 Task: Look for products in the category "Joint Care Supplements" from Mrm only.
Action: Mouse moved to (308, 156)
Screenshot: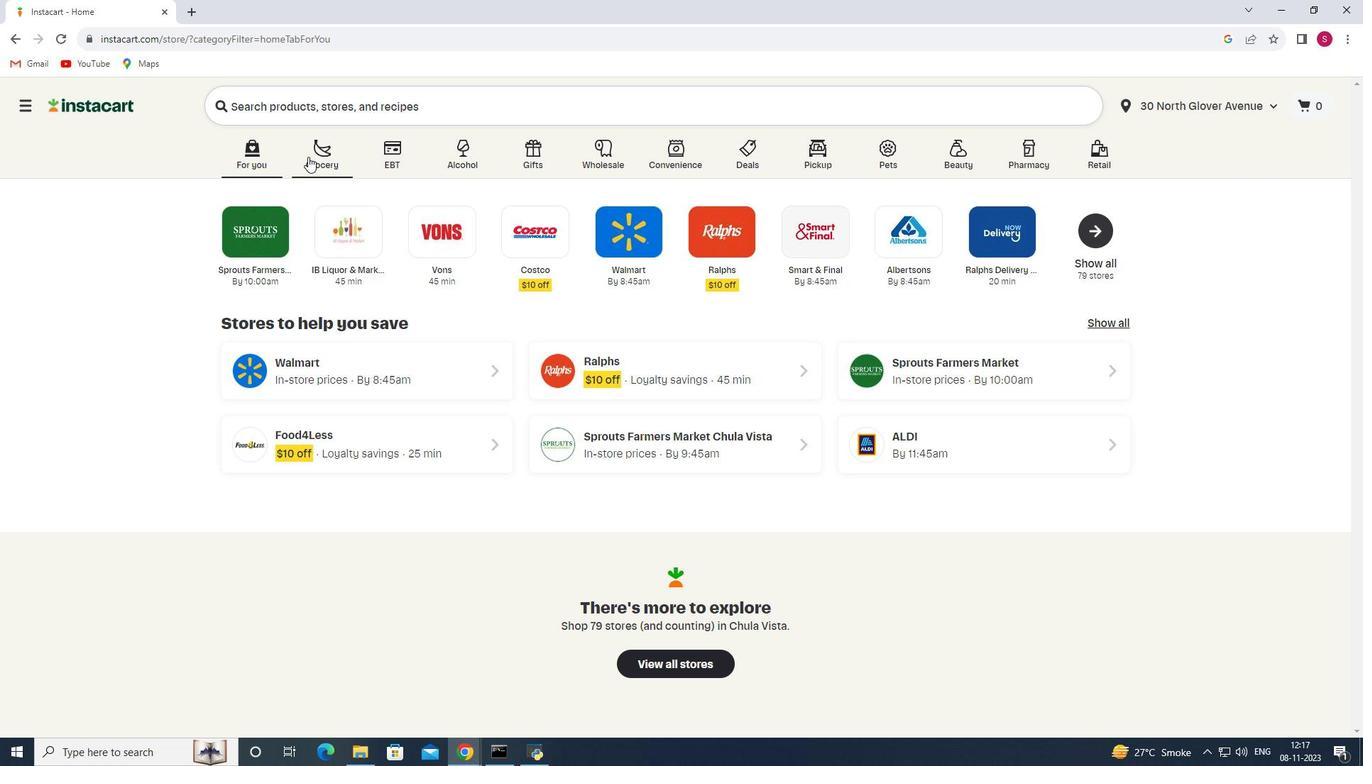
Action: Mouse pressed left at (308, 156)
Screenshot: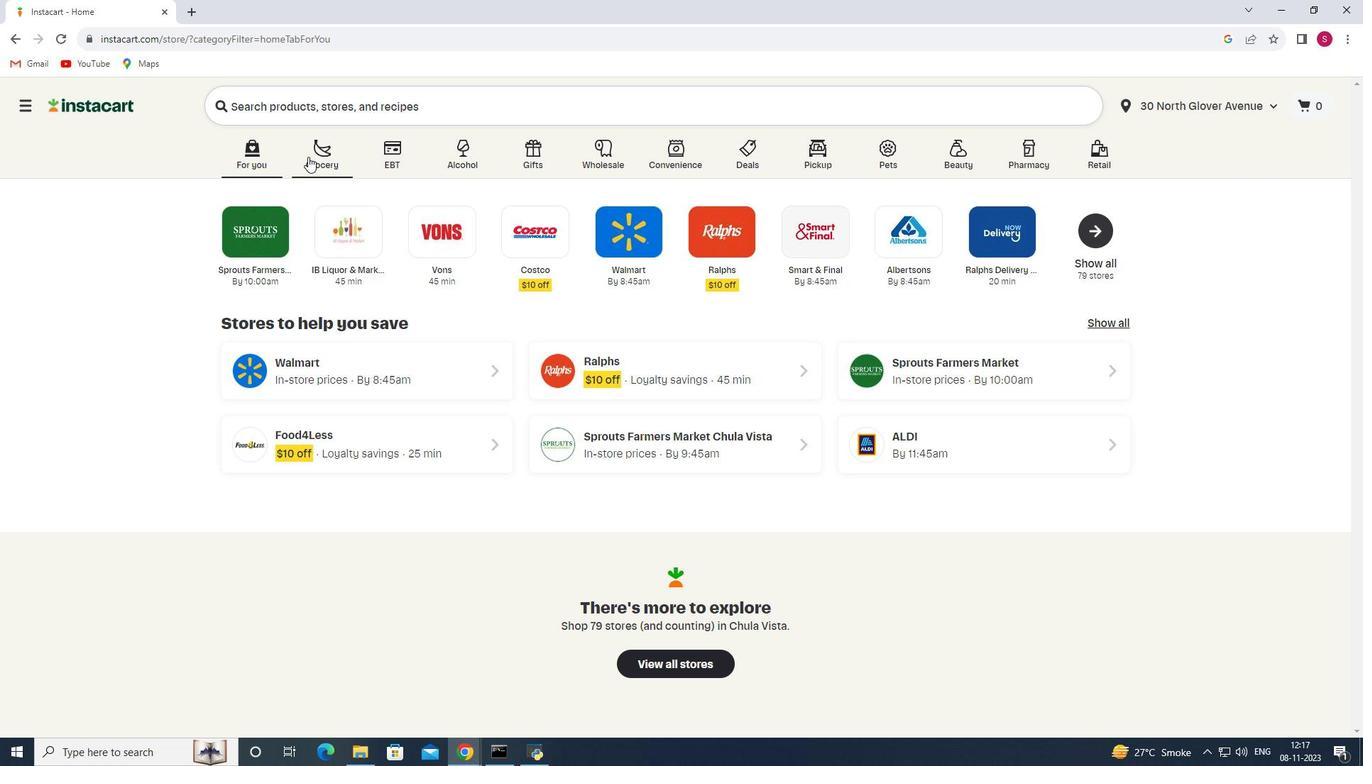 
Action: Mouse moved to (297, 403)
Screenshot: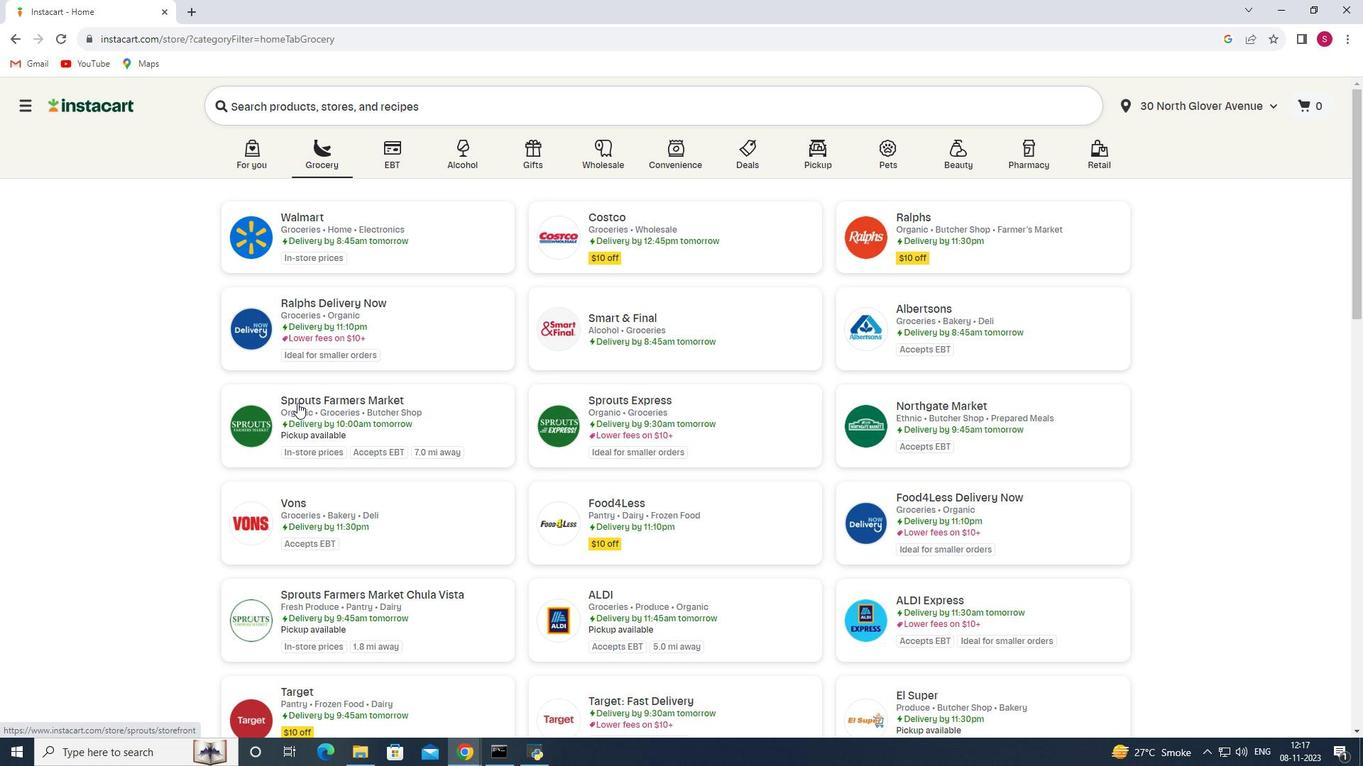 
Action: Mouse pressed left at (297, 403)
Screenshot: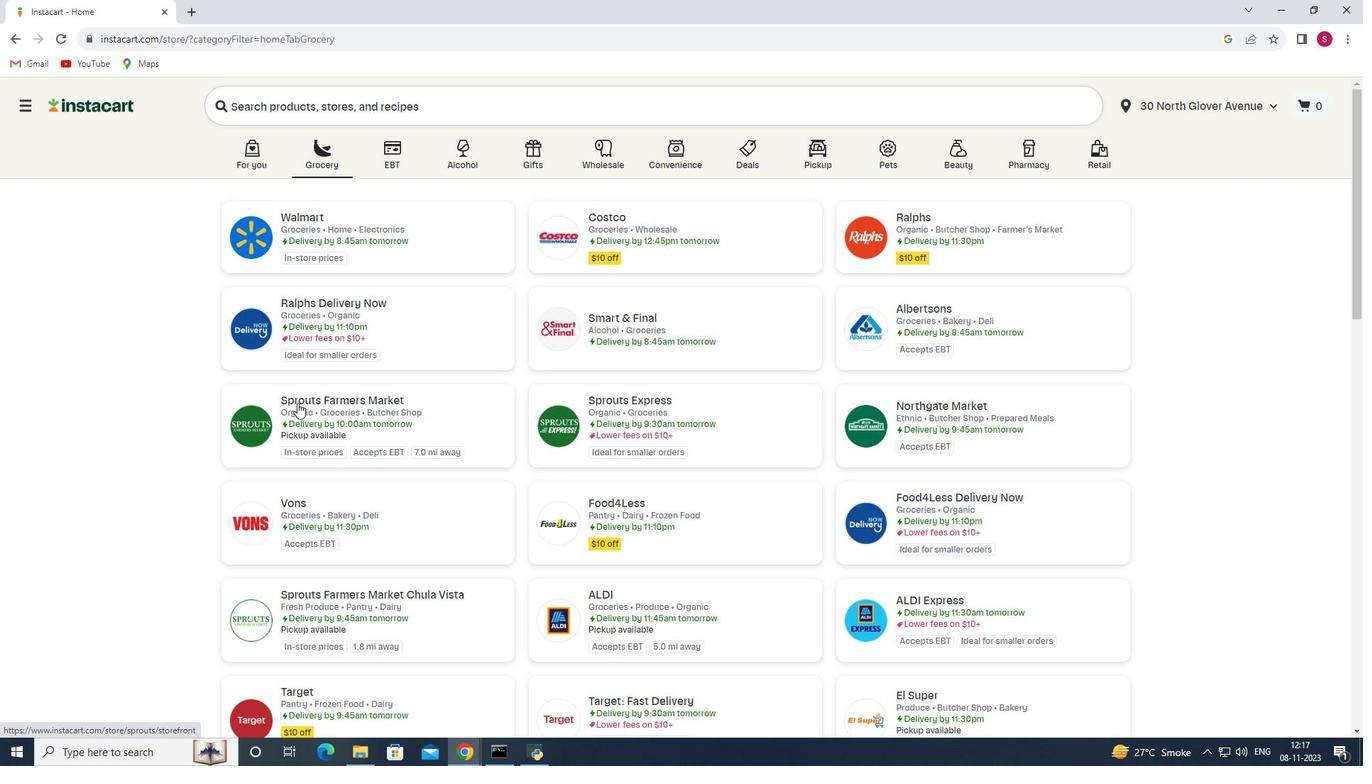 
Action: Mouse moved to (110, 432)
Screenshot: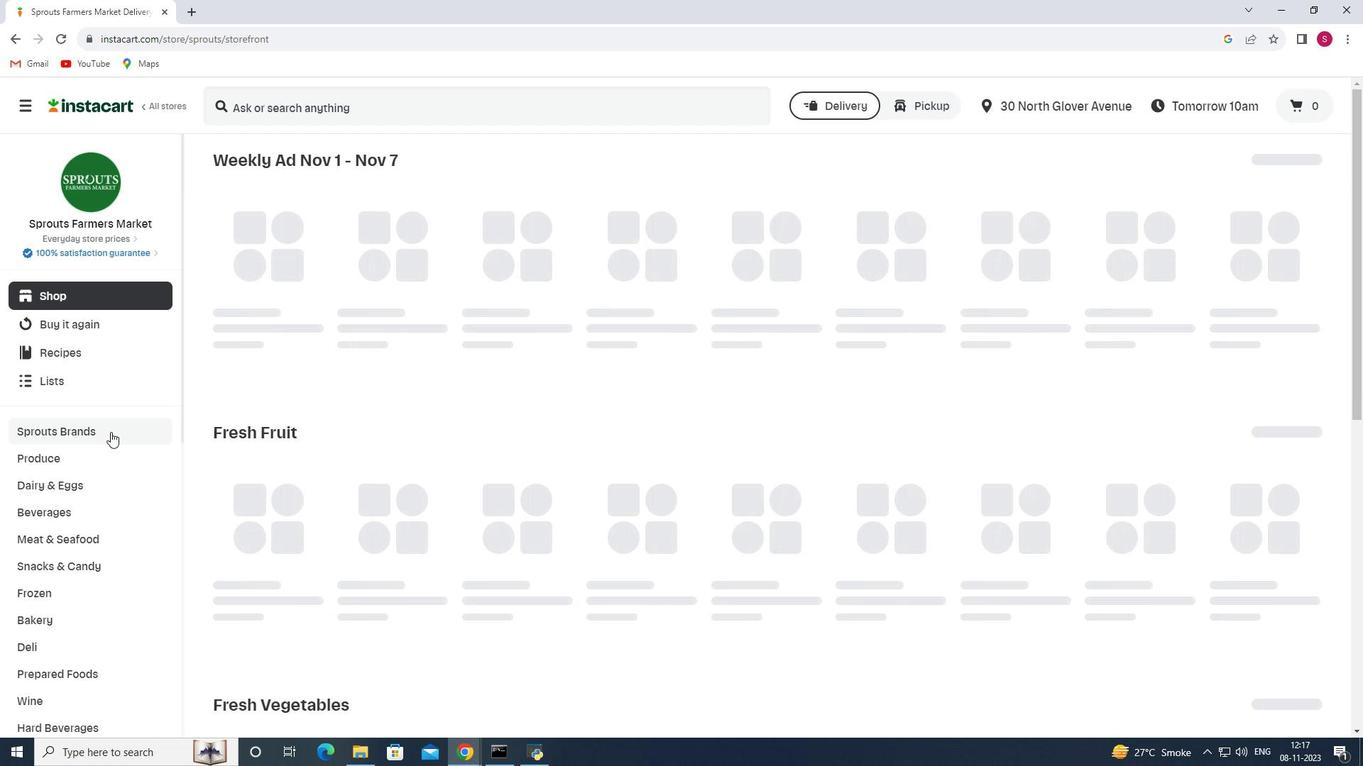 
Action: Mouse scrolled (110, 431) with delta (0, 0)
Screenshot: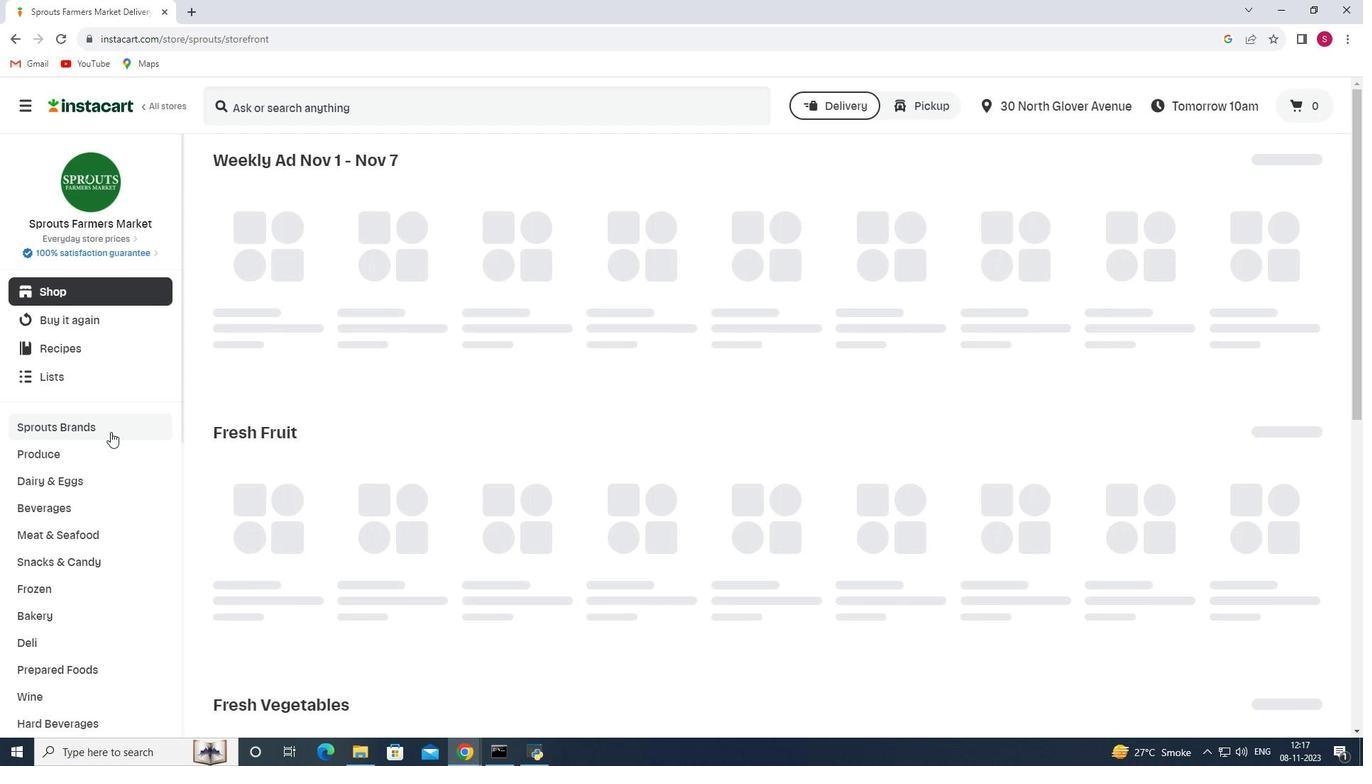 
Action: Mouse scrolled (110, 431) with delta (0, 0)
Screenshot: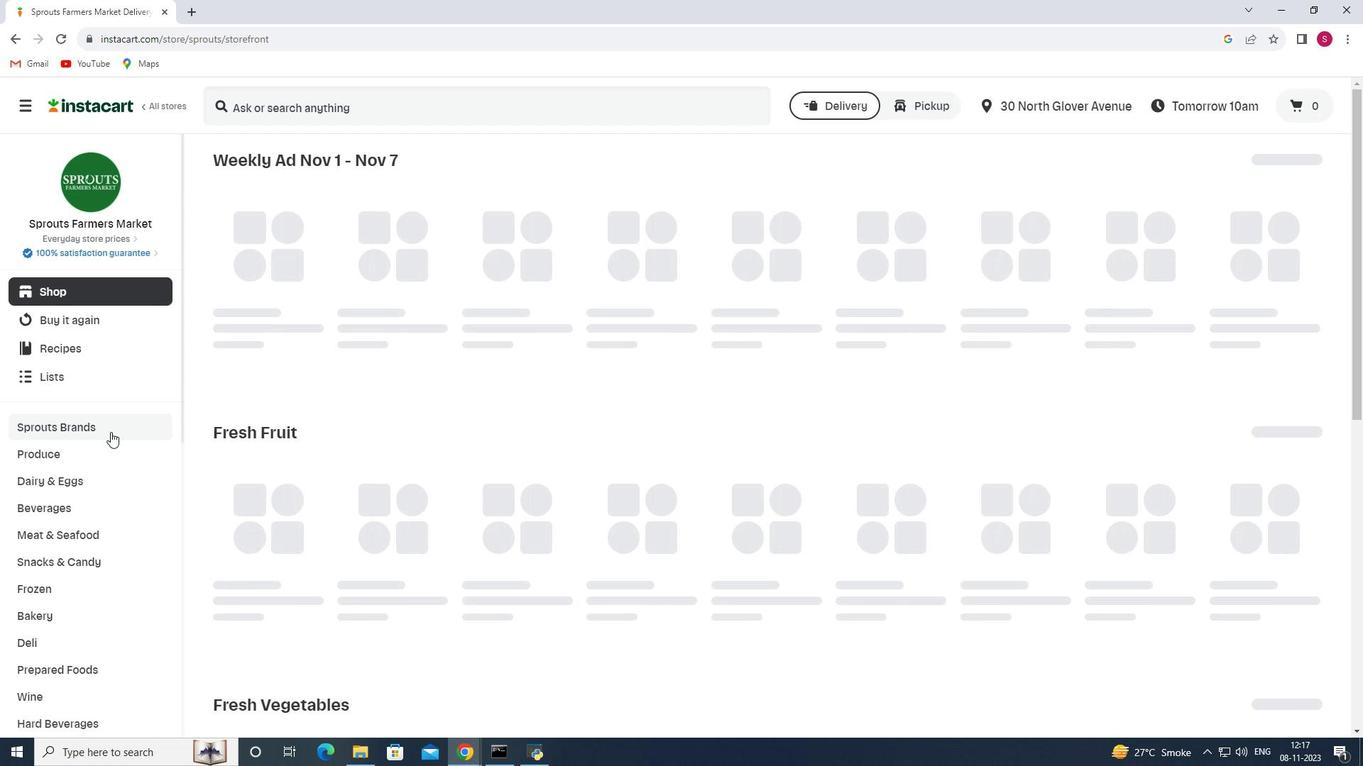 
Action: Mouse scrolled (110, 431) with delta (0, 0)
Screenshot: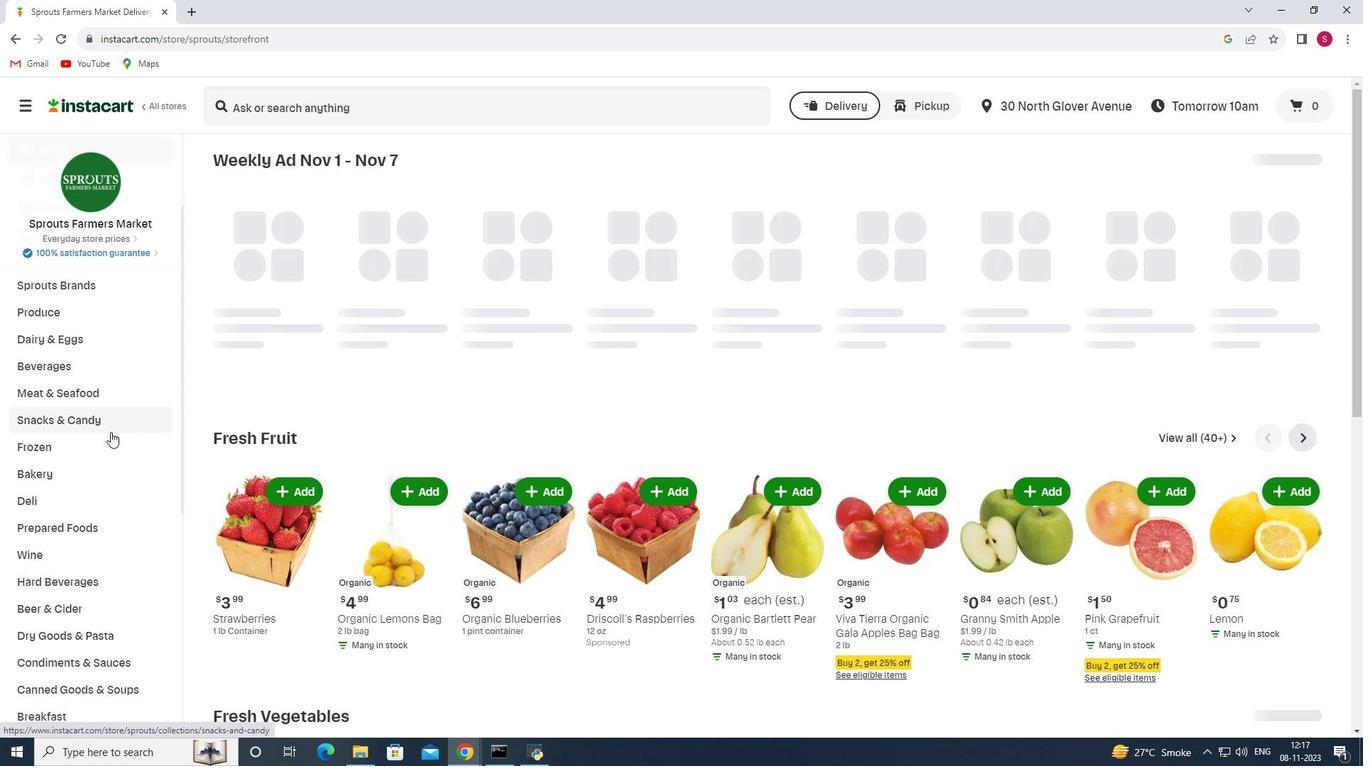 
Action: Mouse scrolled (110, 431) with delta (0, 0)
Screenshot: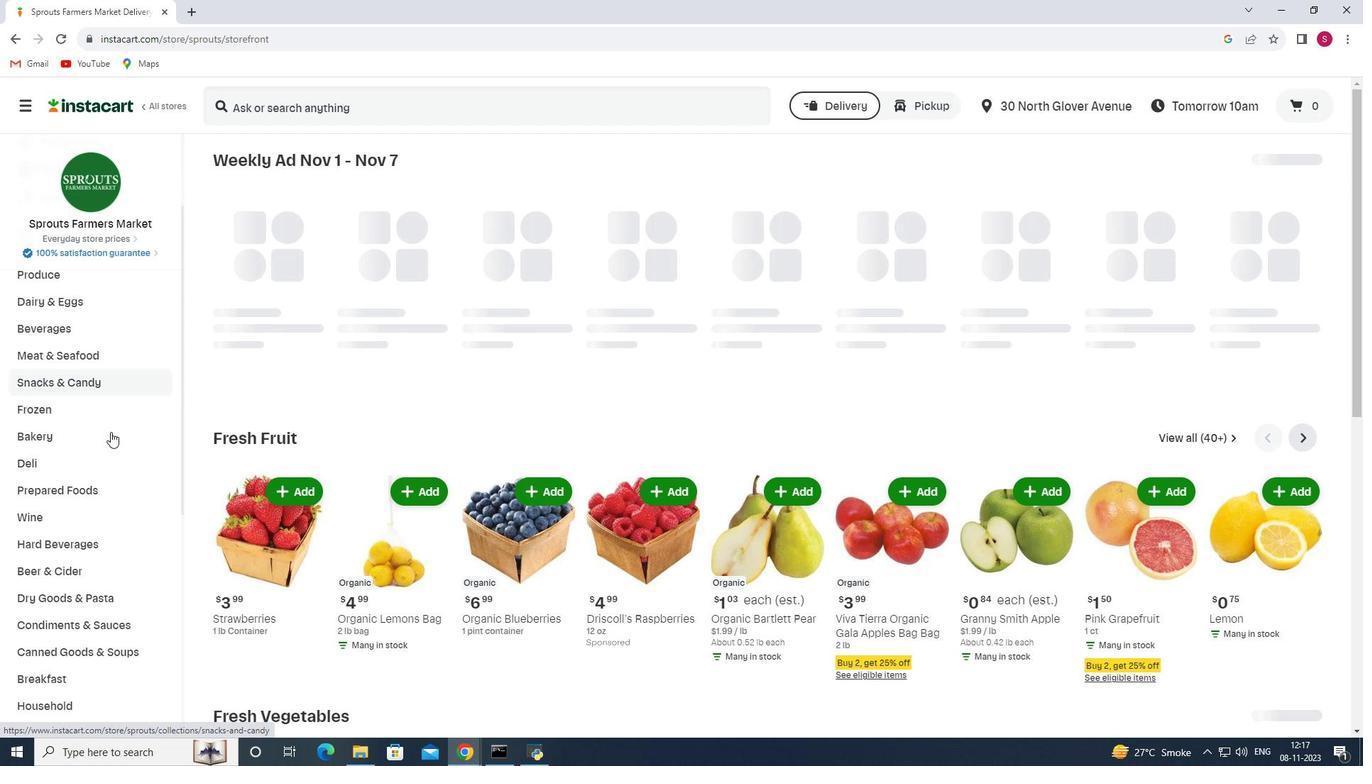 
Action: Mouse scrolled (110, 433) with delta (0, 0)
Screenshot: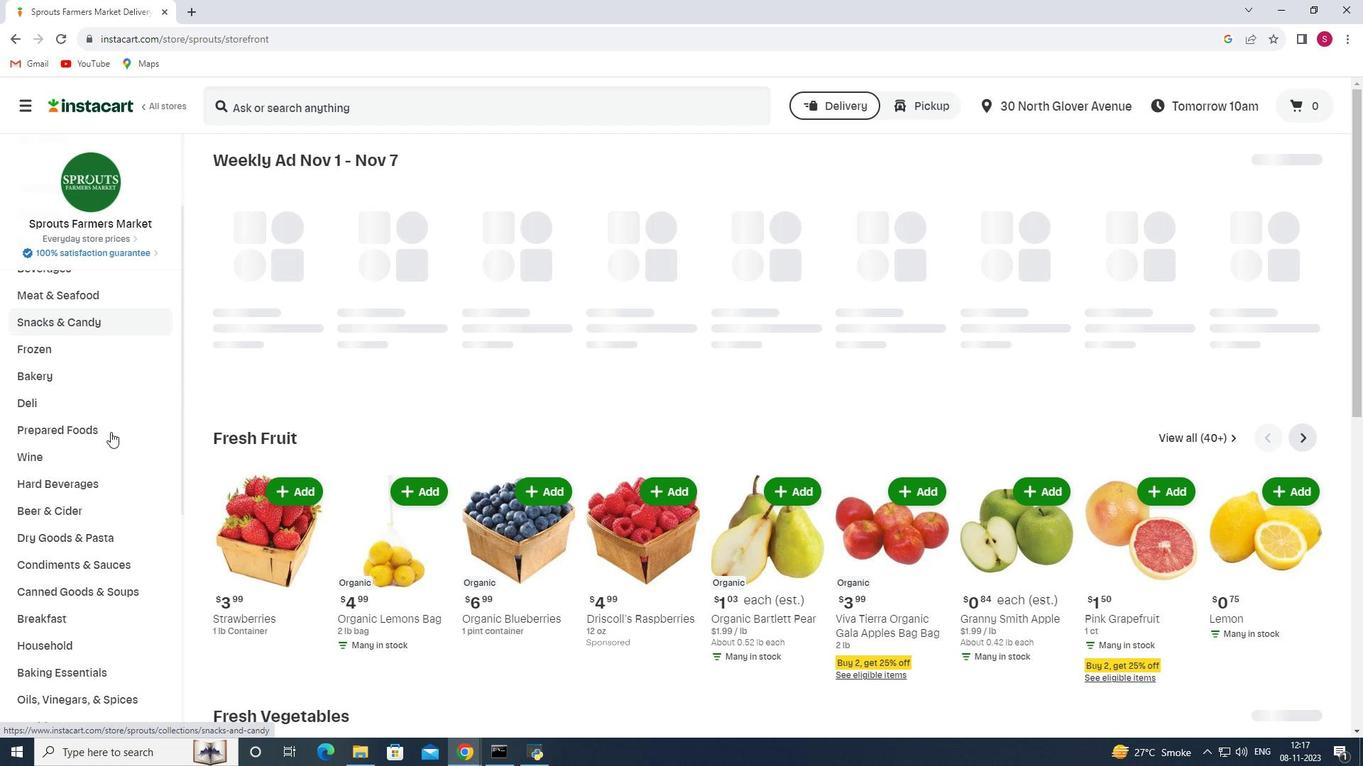 
Action: Mouse scrolled (110, 431) with delta (0, 0)
Screenshot: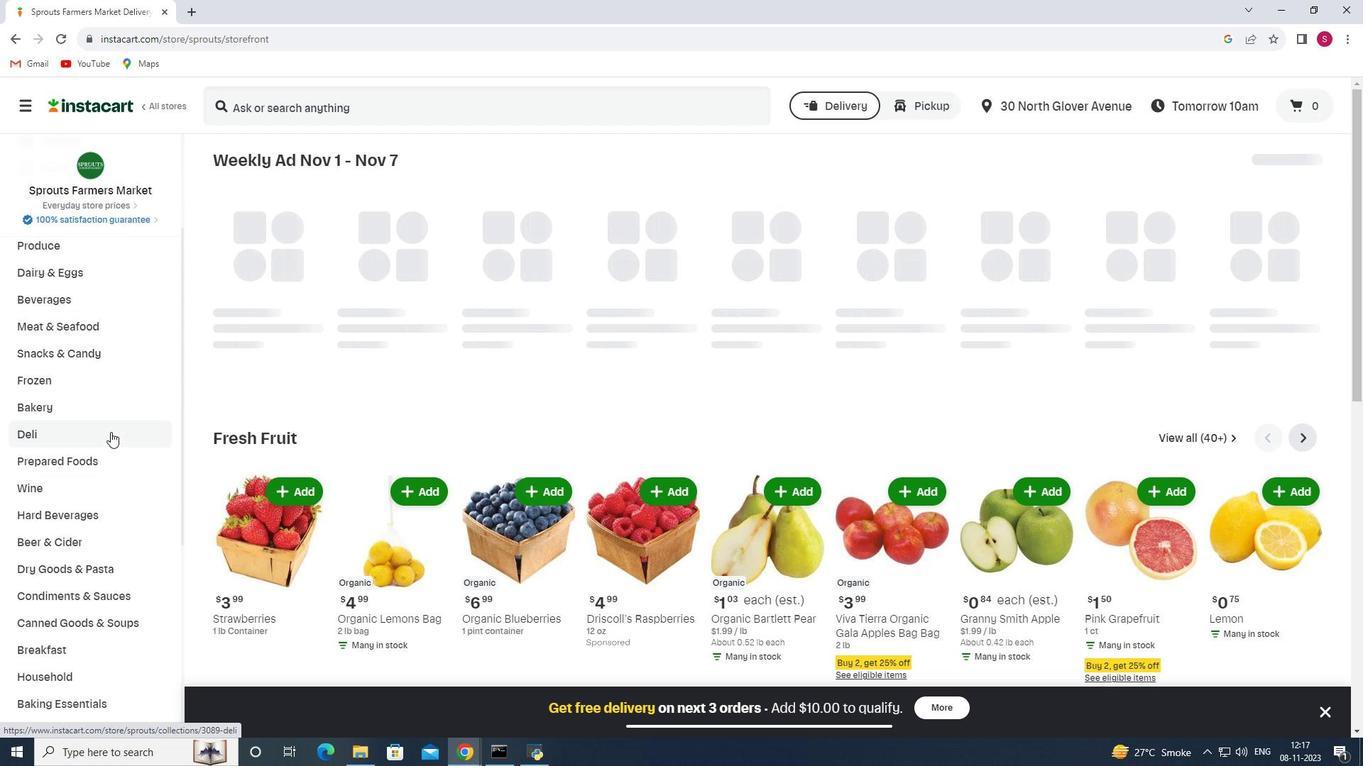 
Action: Mouse scrolled (110, 431) with delta (0, 0)
Screenshot: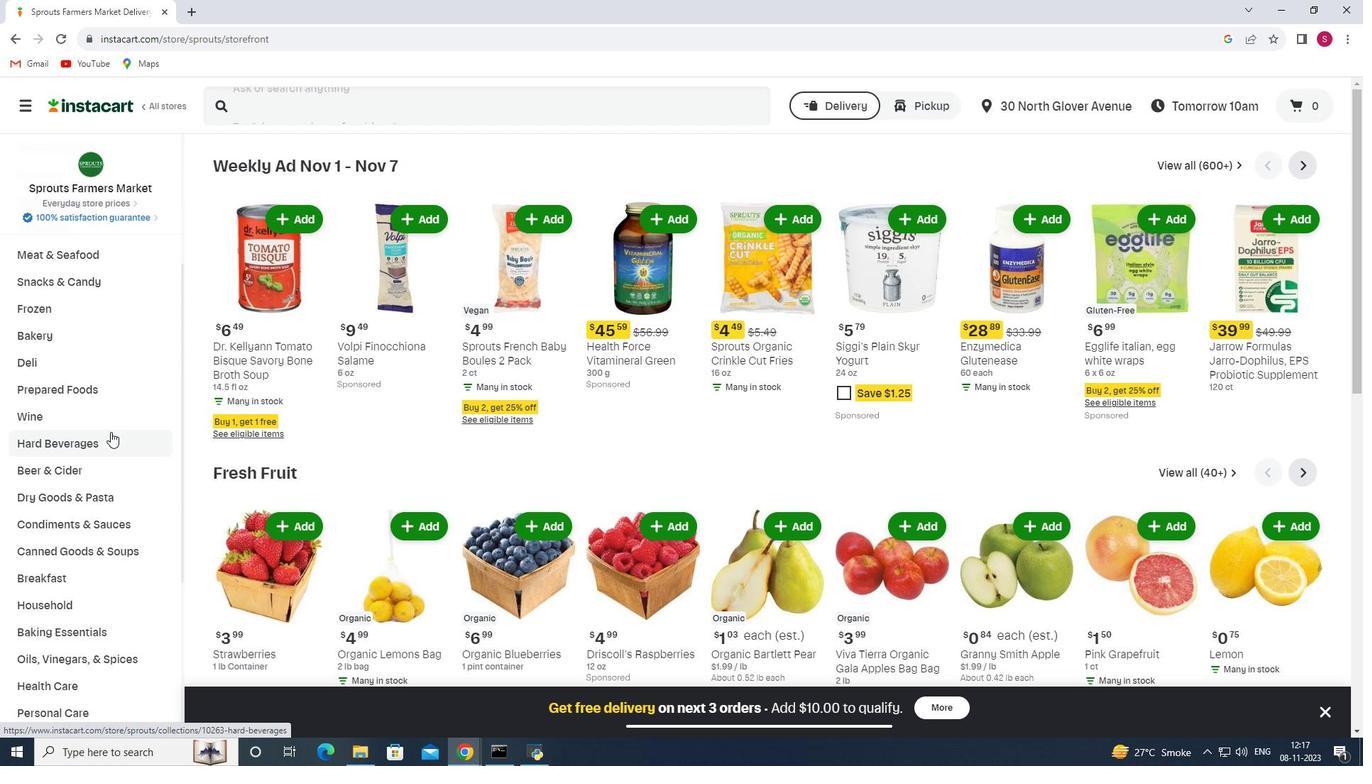
Action: Mouse scrolled (110, 431) with delta (0, 0)
Screenshot: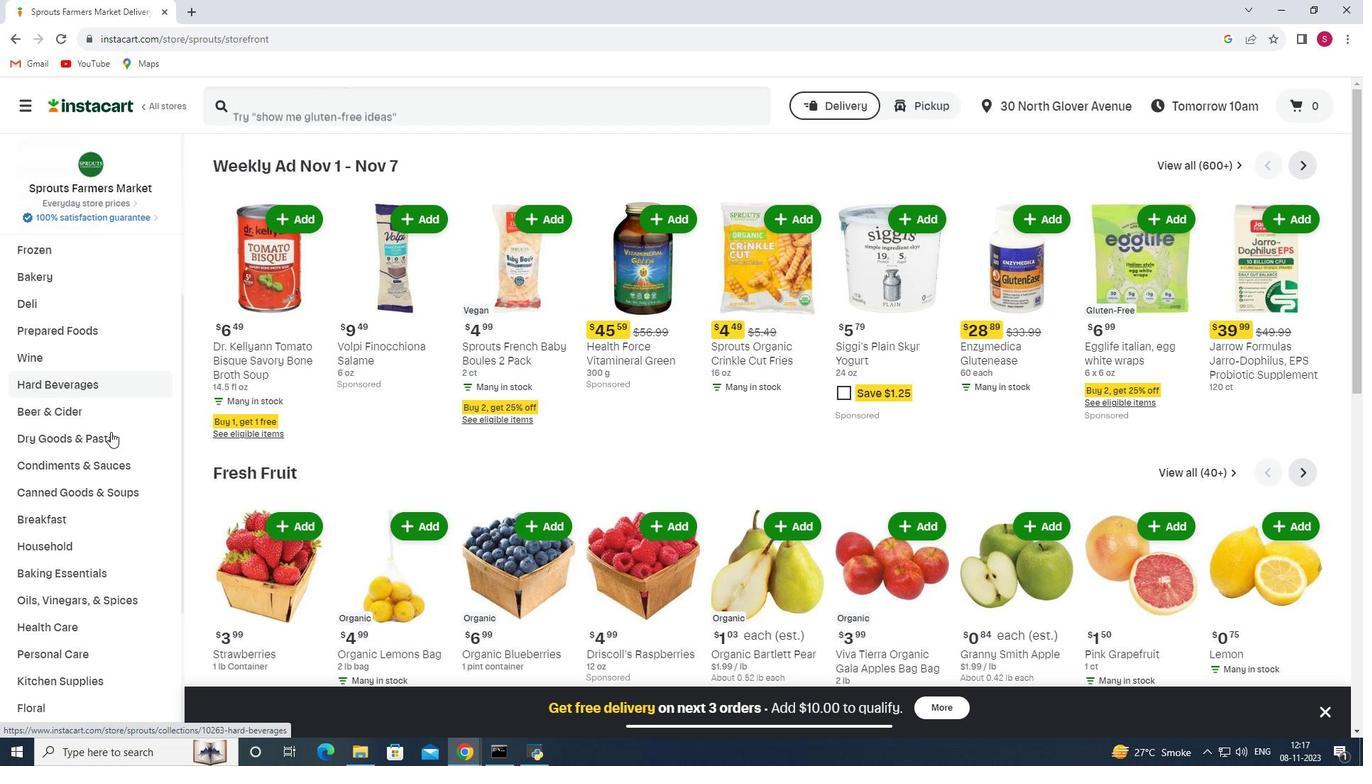 
Action: Mouse scrolled (110, 433) with delta (0, 0)
Screenshot: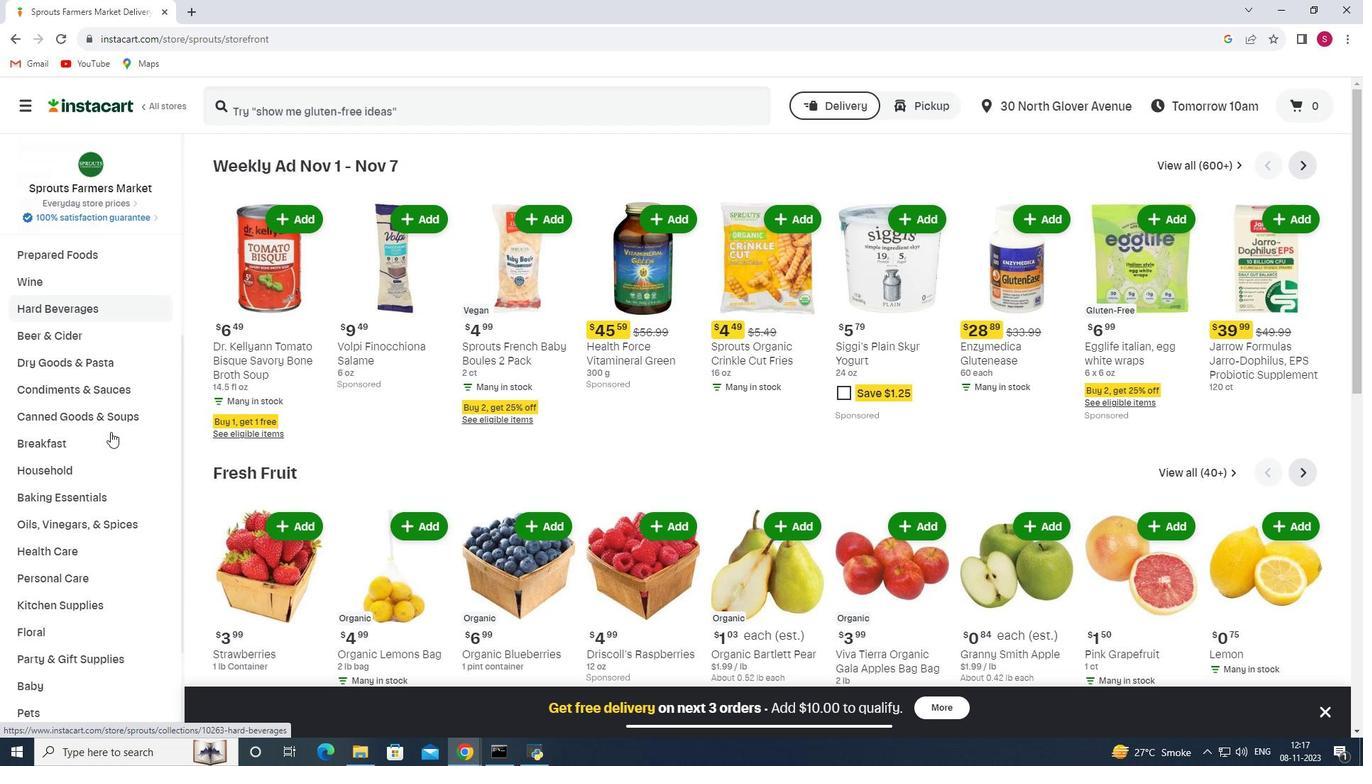 
Action: Mouse moved to (58, 619)
Screenshot: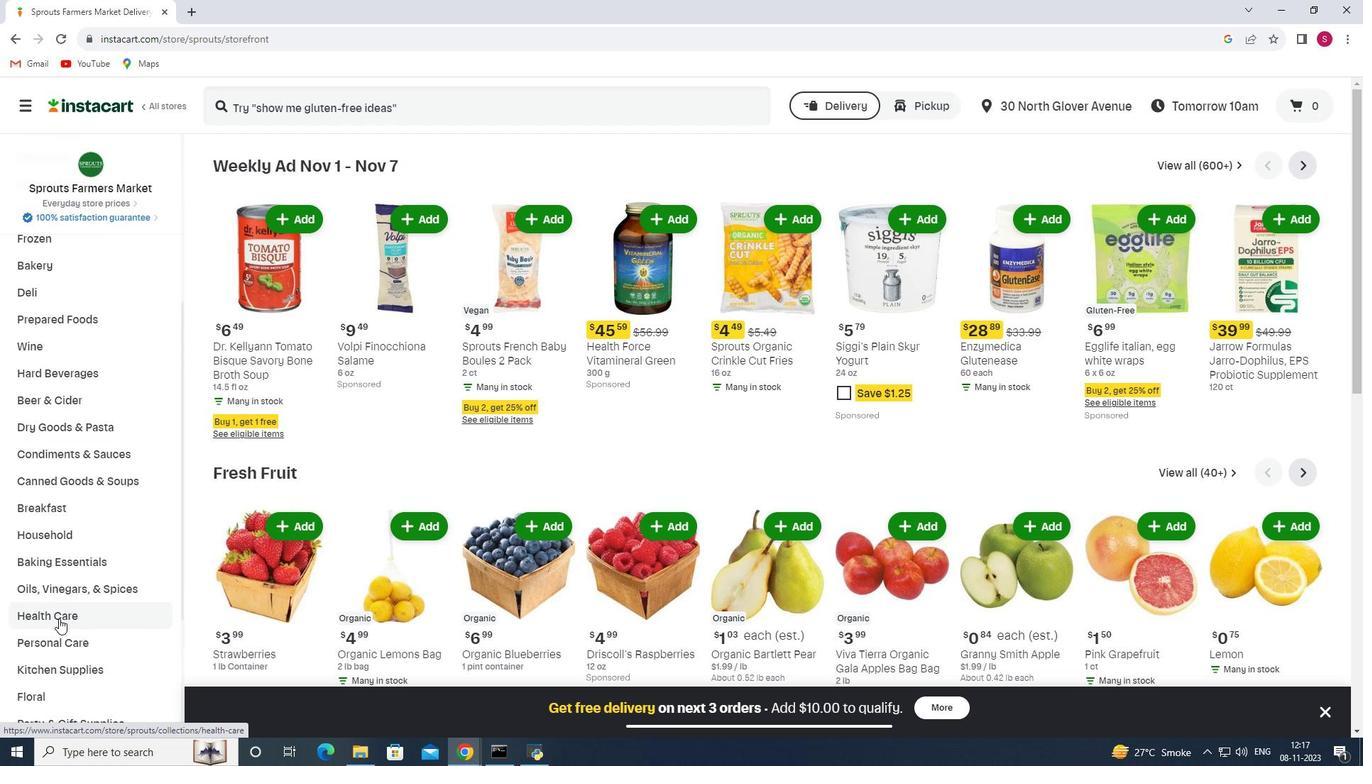 
Action: Mouse pressed left at (58, 619)
Screenshot: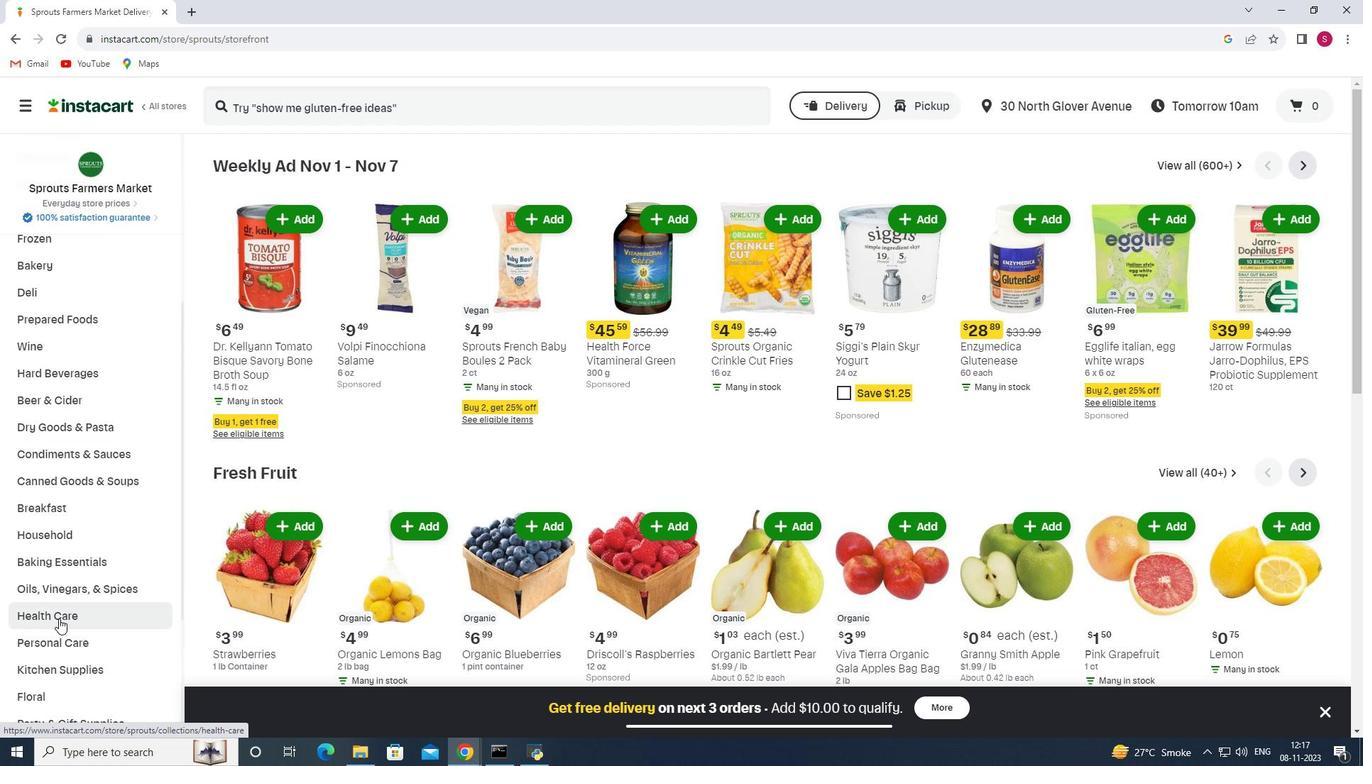 
Action: Mouse moved to (537, 202)
Screenshot: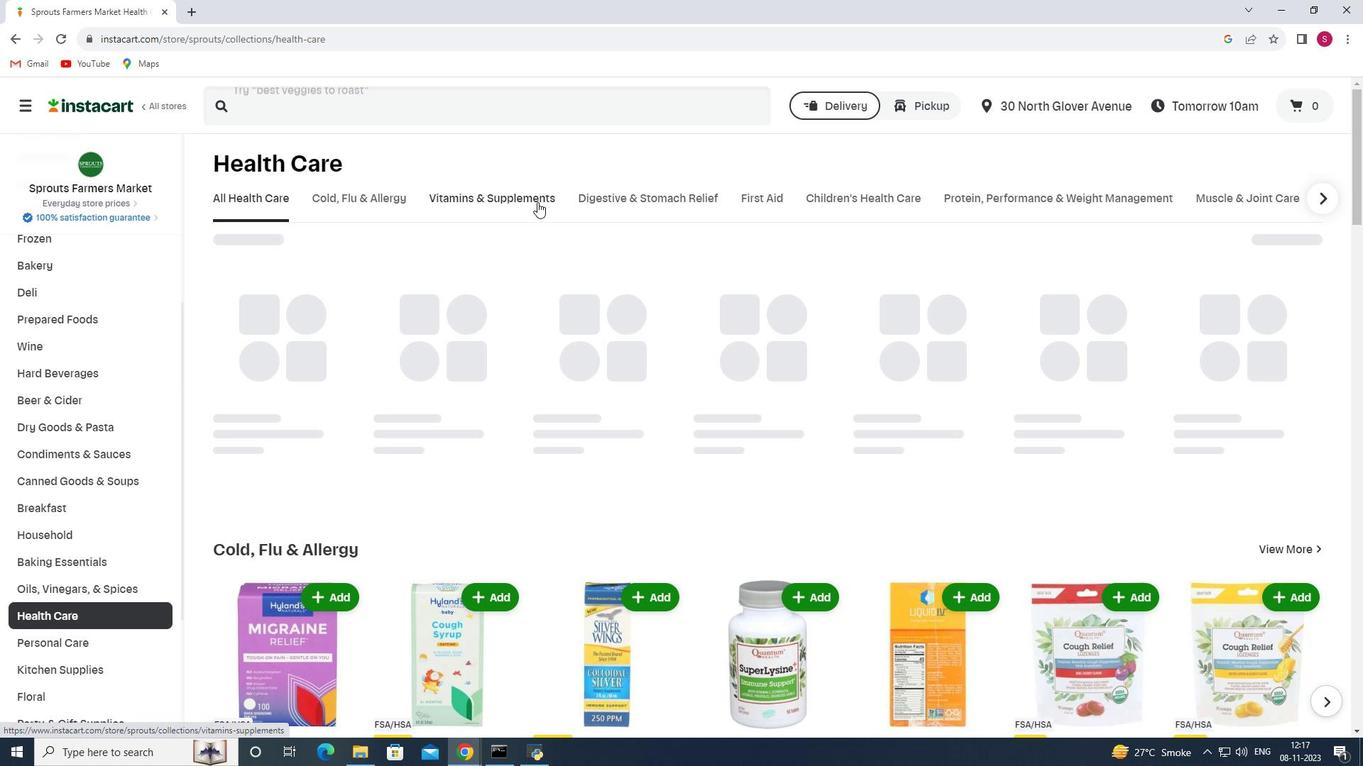 
Action: Mouse pressed left at (537, 202)
Screenshot: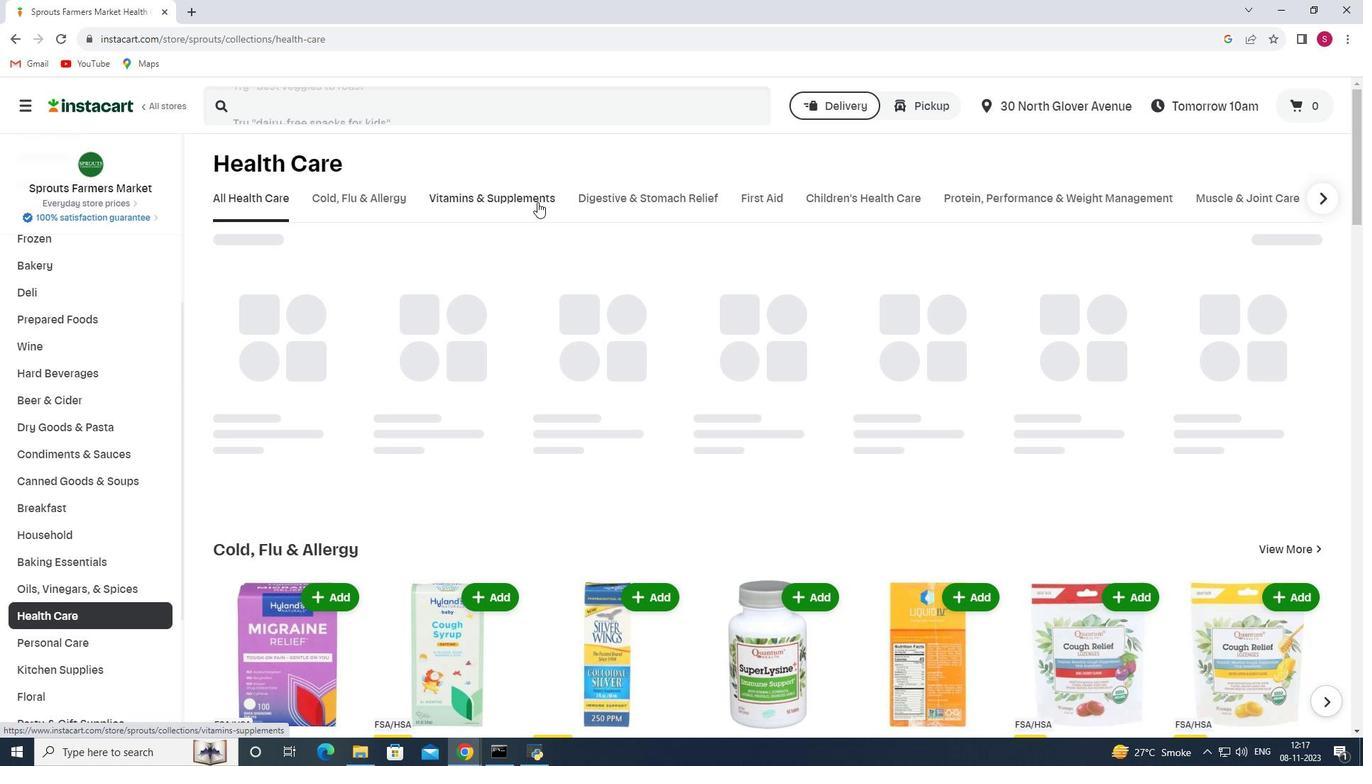 
Action: Mouse moved to (1328, 259)
Screenshot: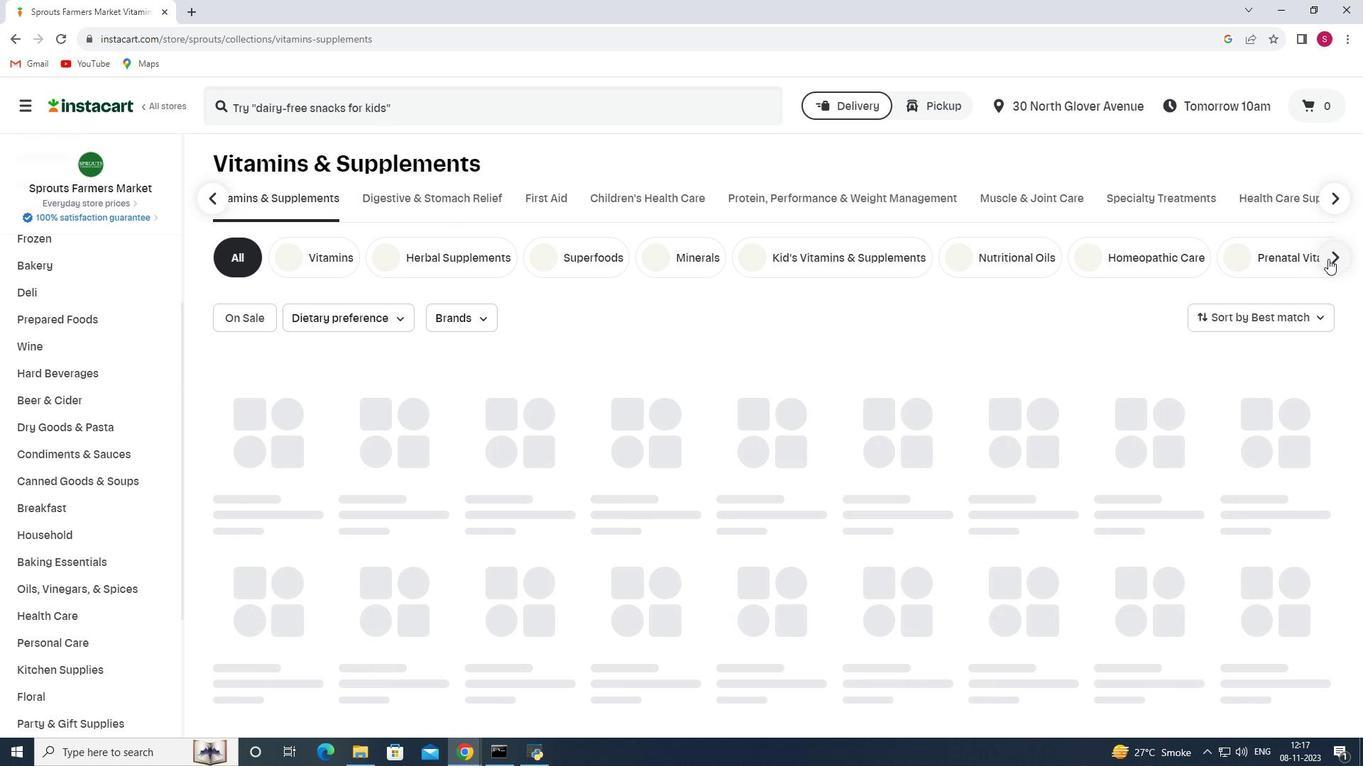 
Action: Mouse pressed left at (1328, 259)
Screenshot: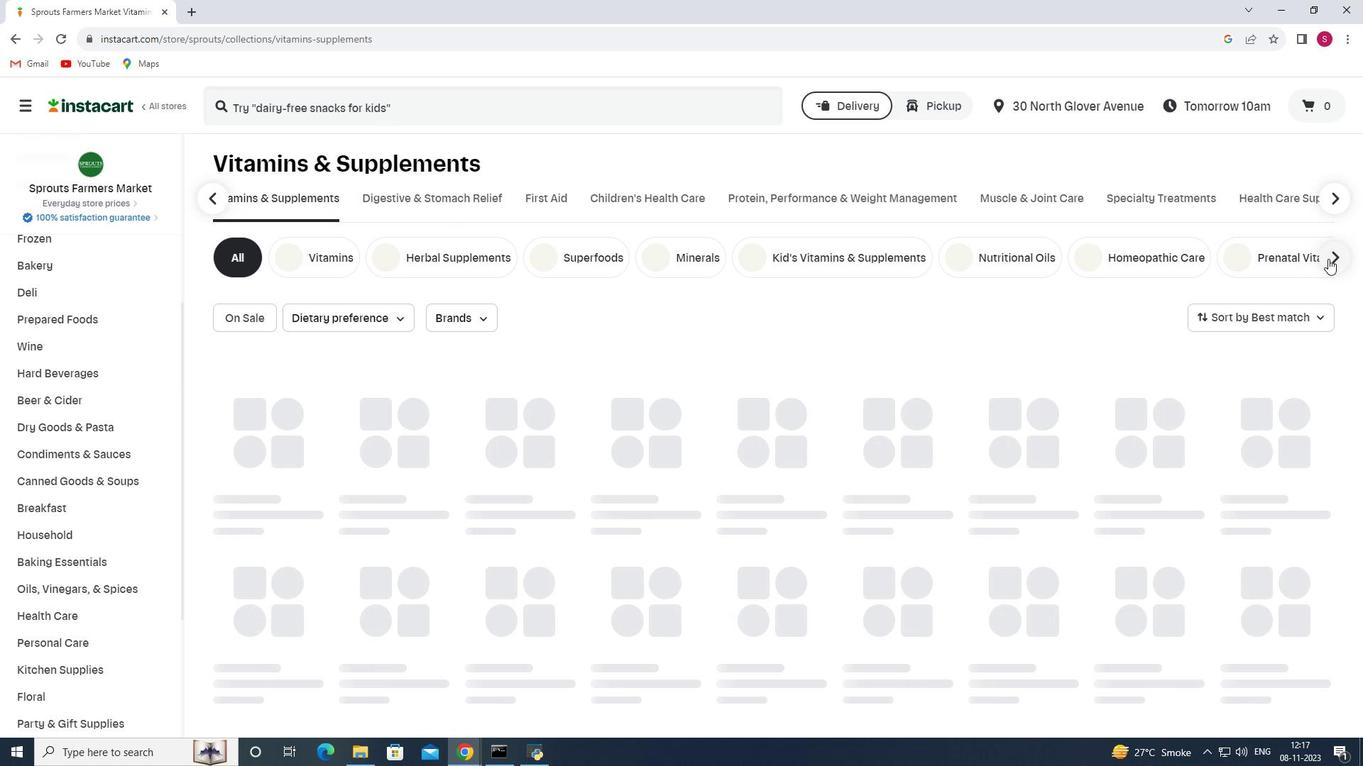 
Action: Mouse moved to (1055, 269)
Screenshot: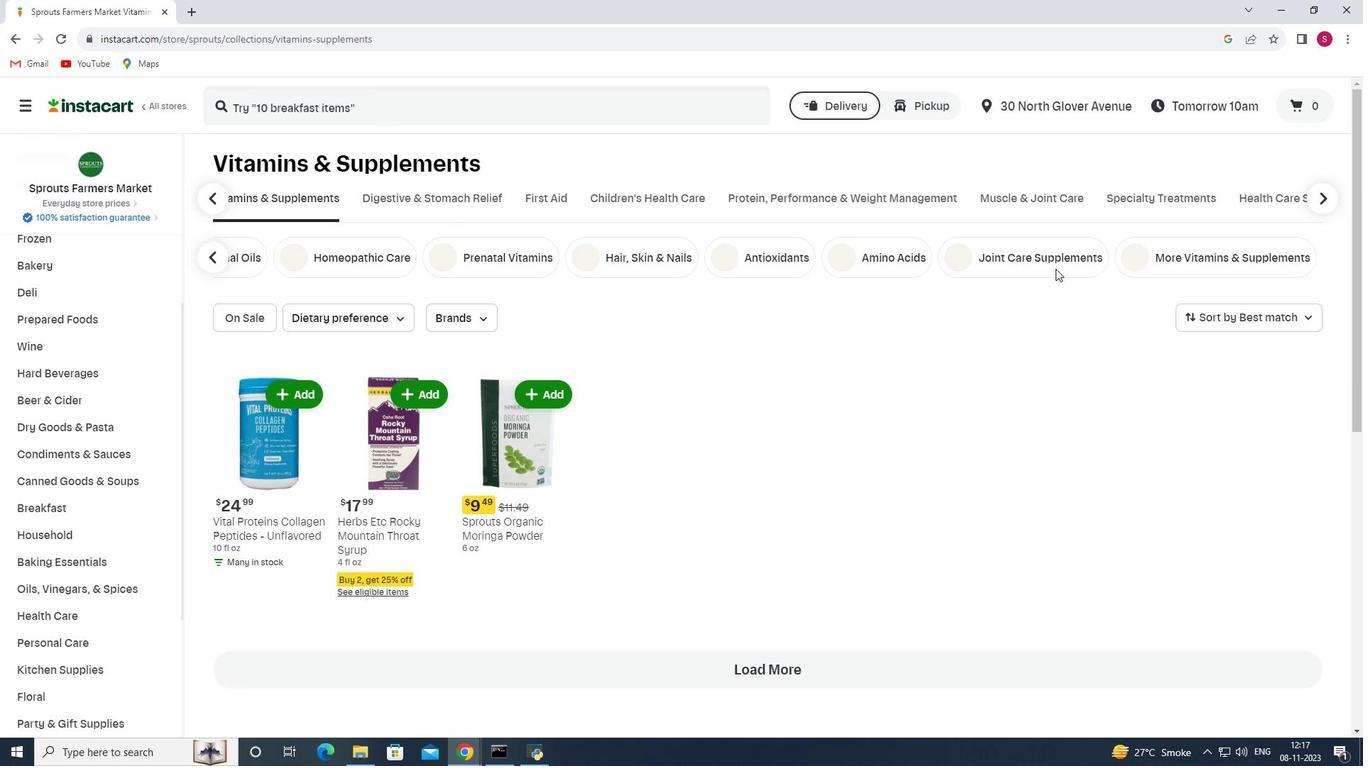 
Action: Mouse pressed left at (1055, 269)
Screenshot: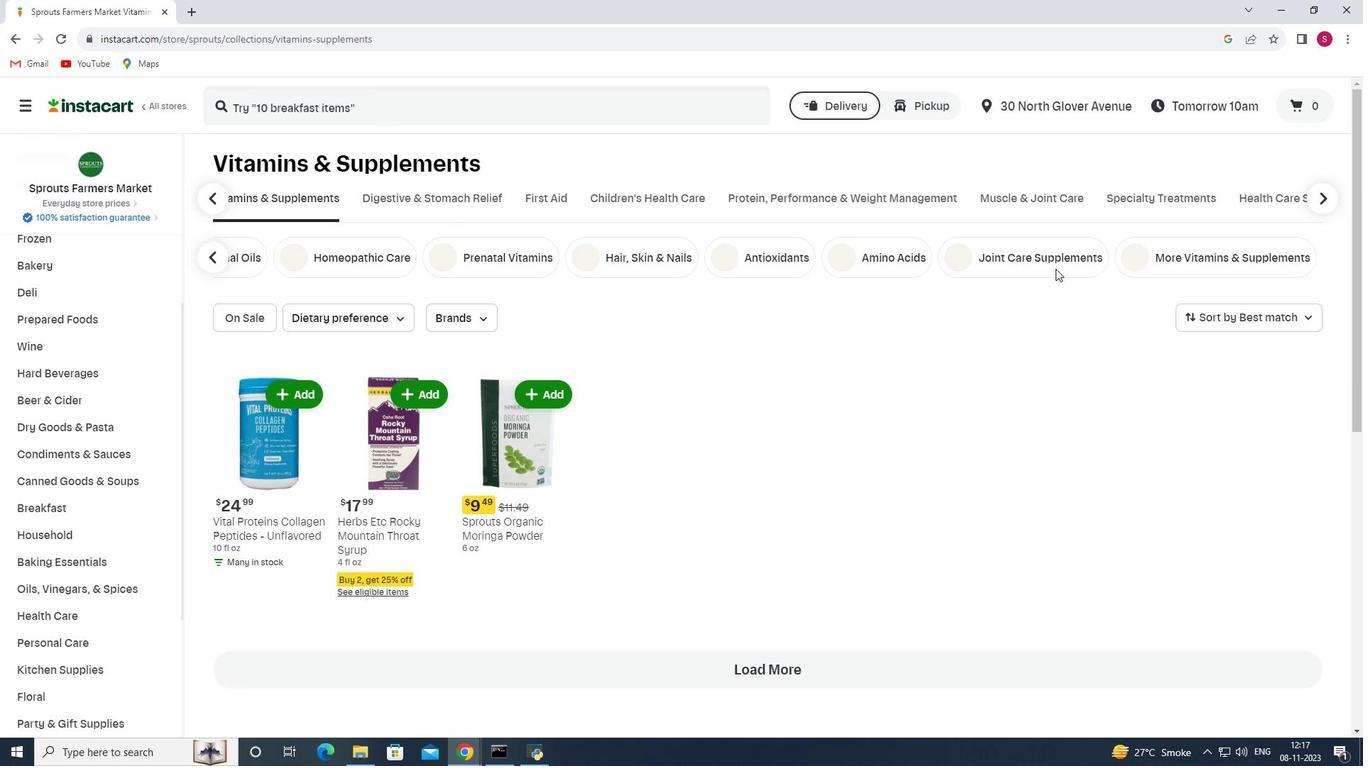
Action: Mouse moved to (347, 316)
Screenshot: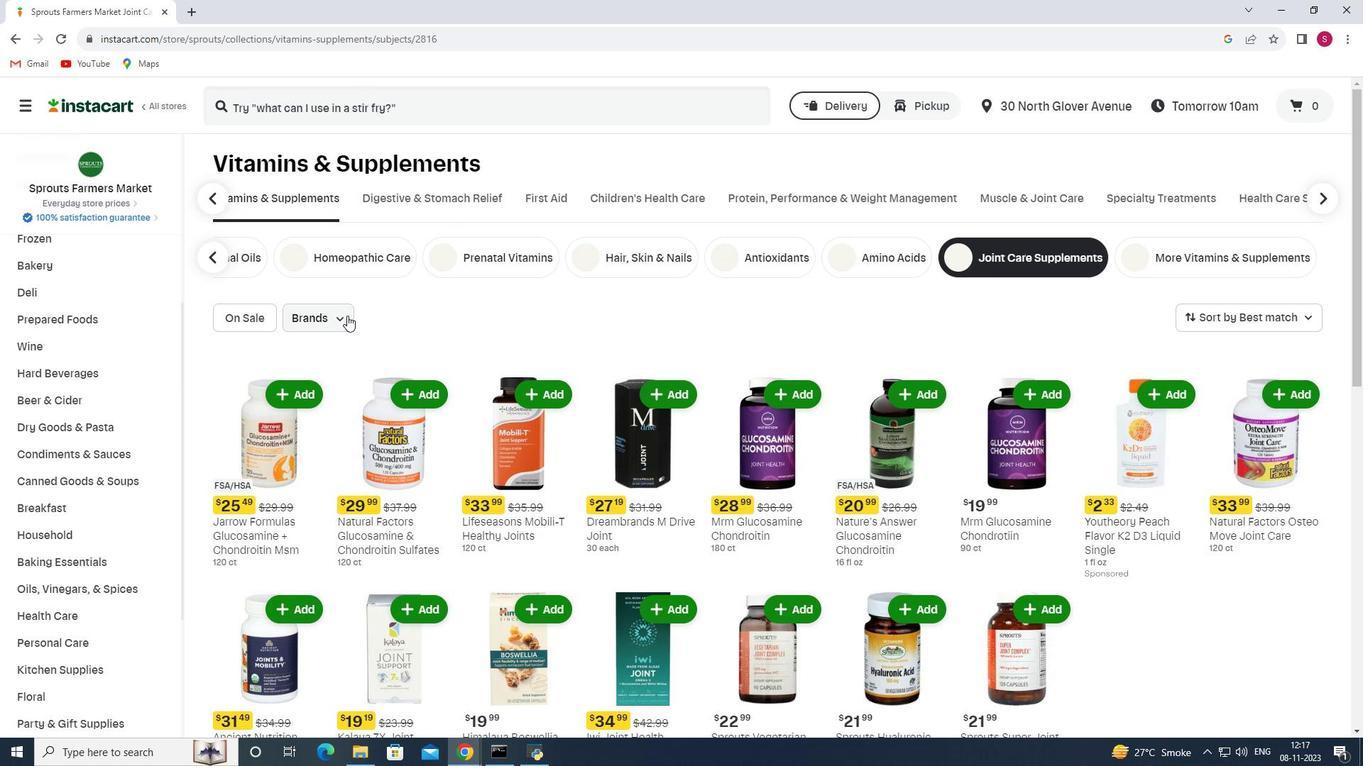 
Action: Mouse pressed left at (347, 316)
Screenshot: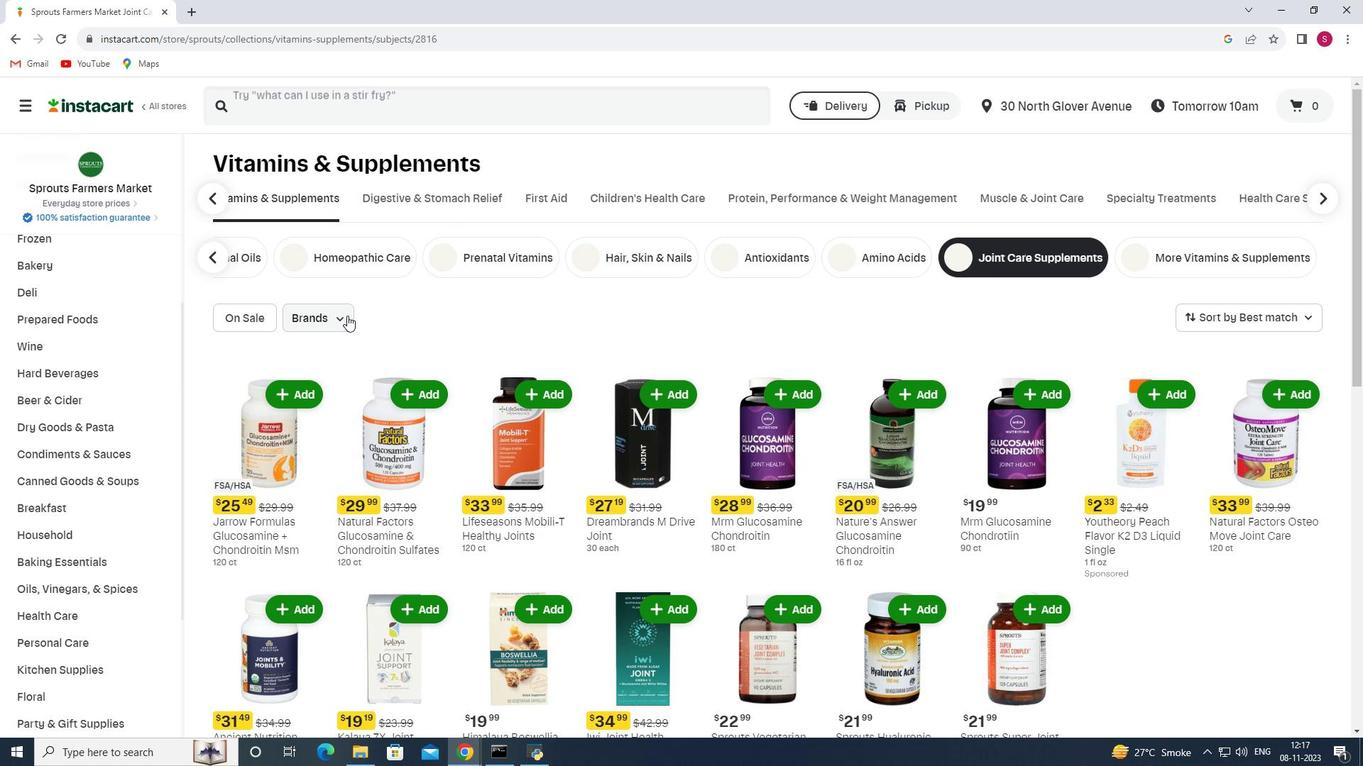 
Action: Mouse moved to (356, 390)
Screenshot: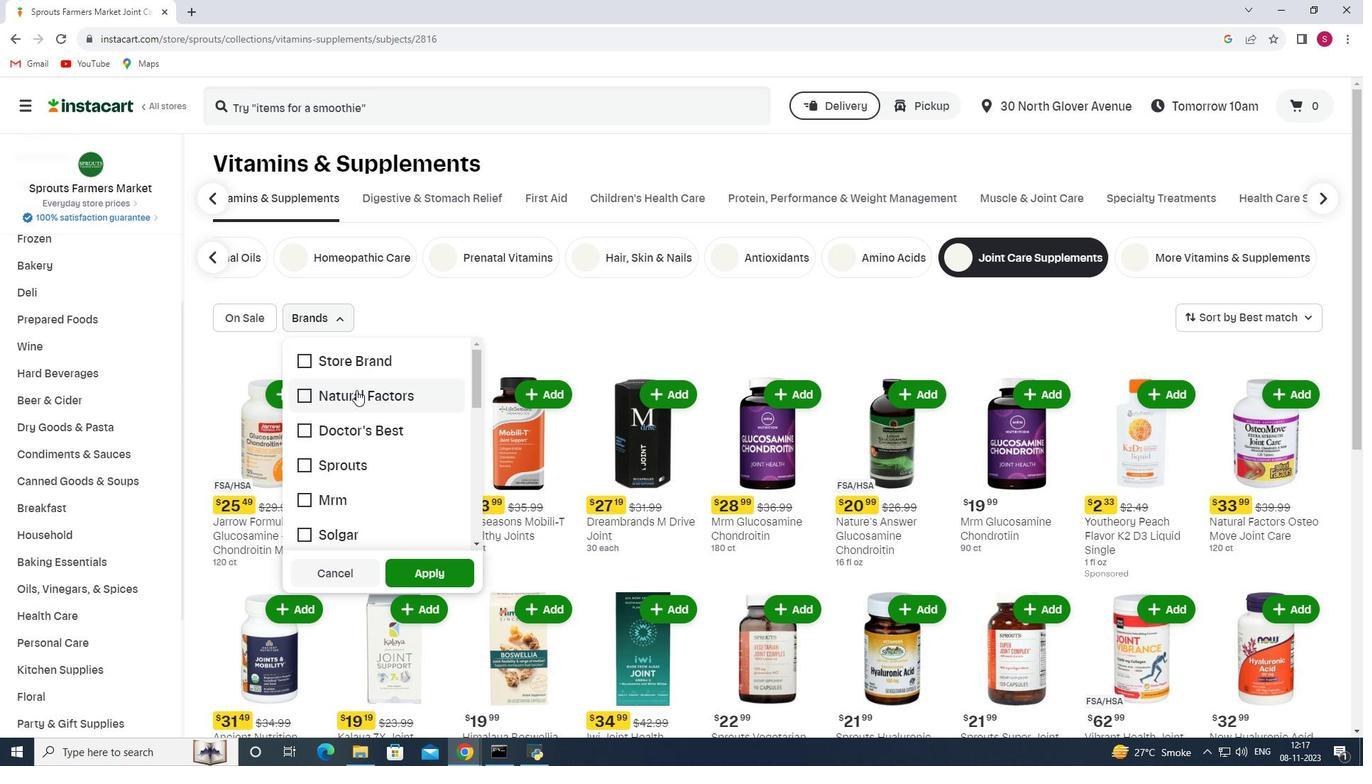 
Action: Mouse scrolled (356, 389) with delta (0, 0)
Screenshot: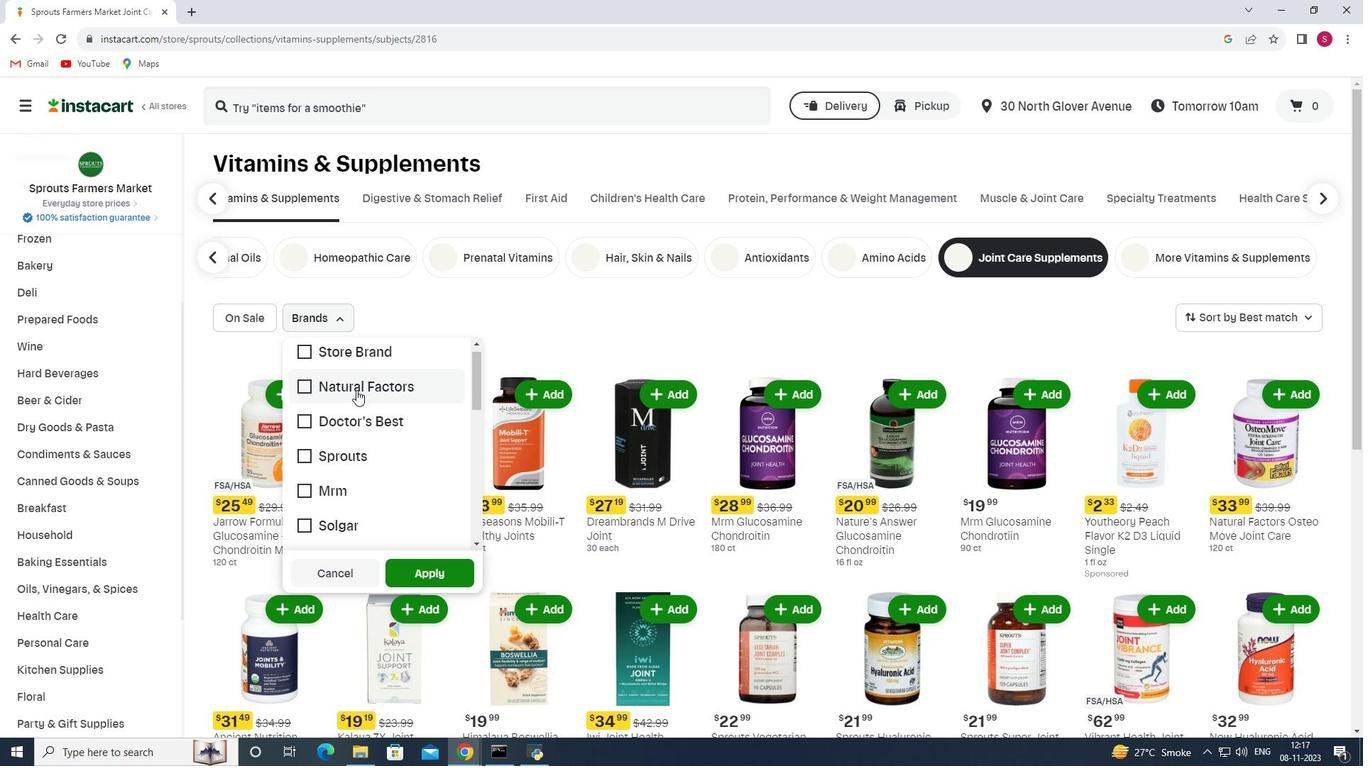 
Action: Mouse moved to (308, 429)
Screenshot: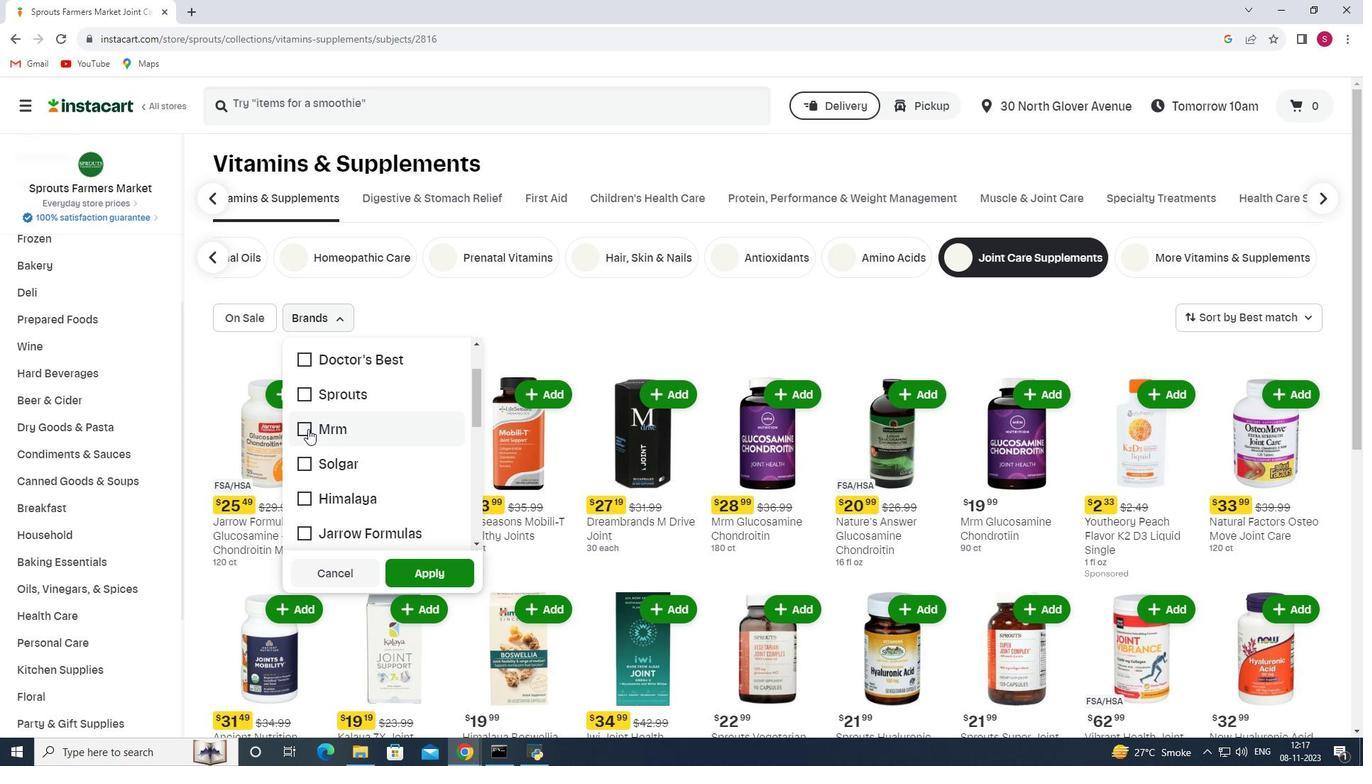 
Action: Mouse pressed left at (308, 429)
Screenshot: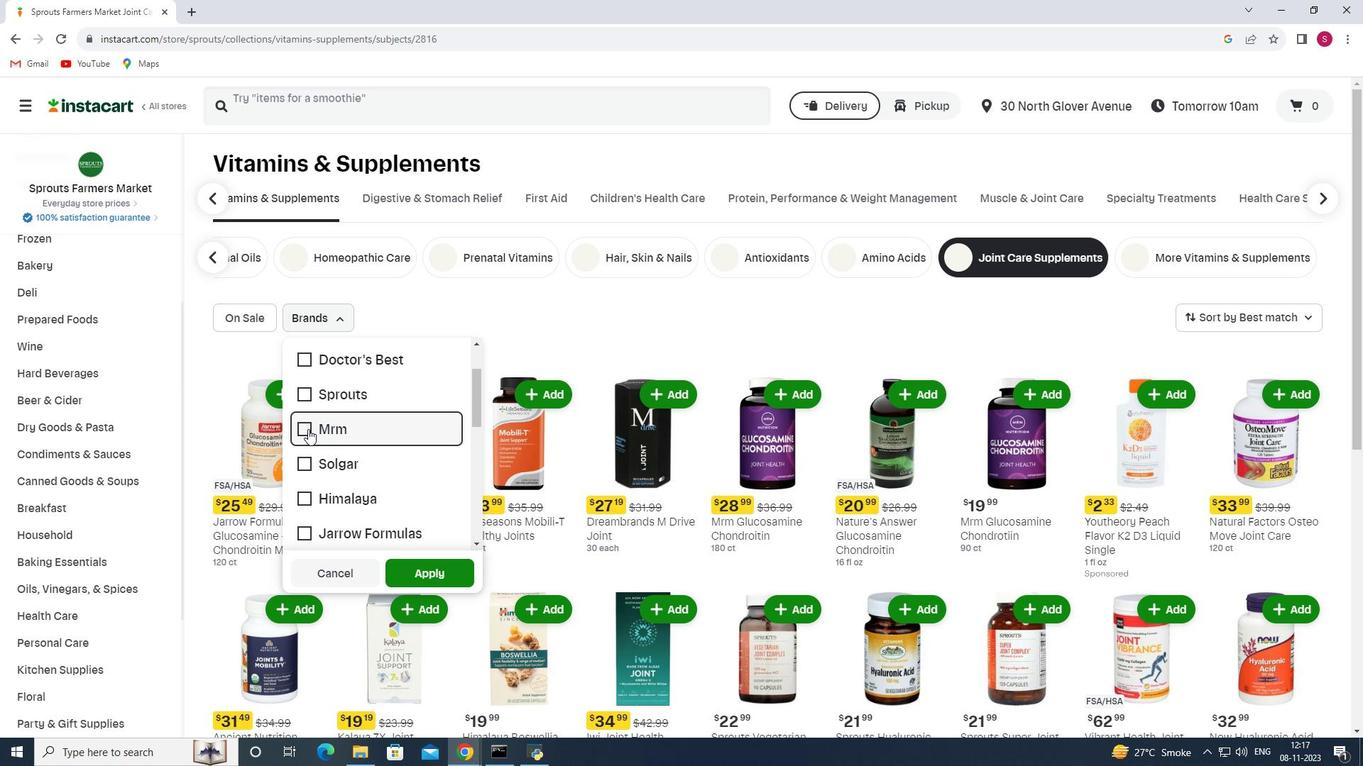 
Action: Mouse moved to (428, 569)
Screenshot: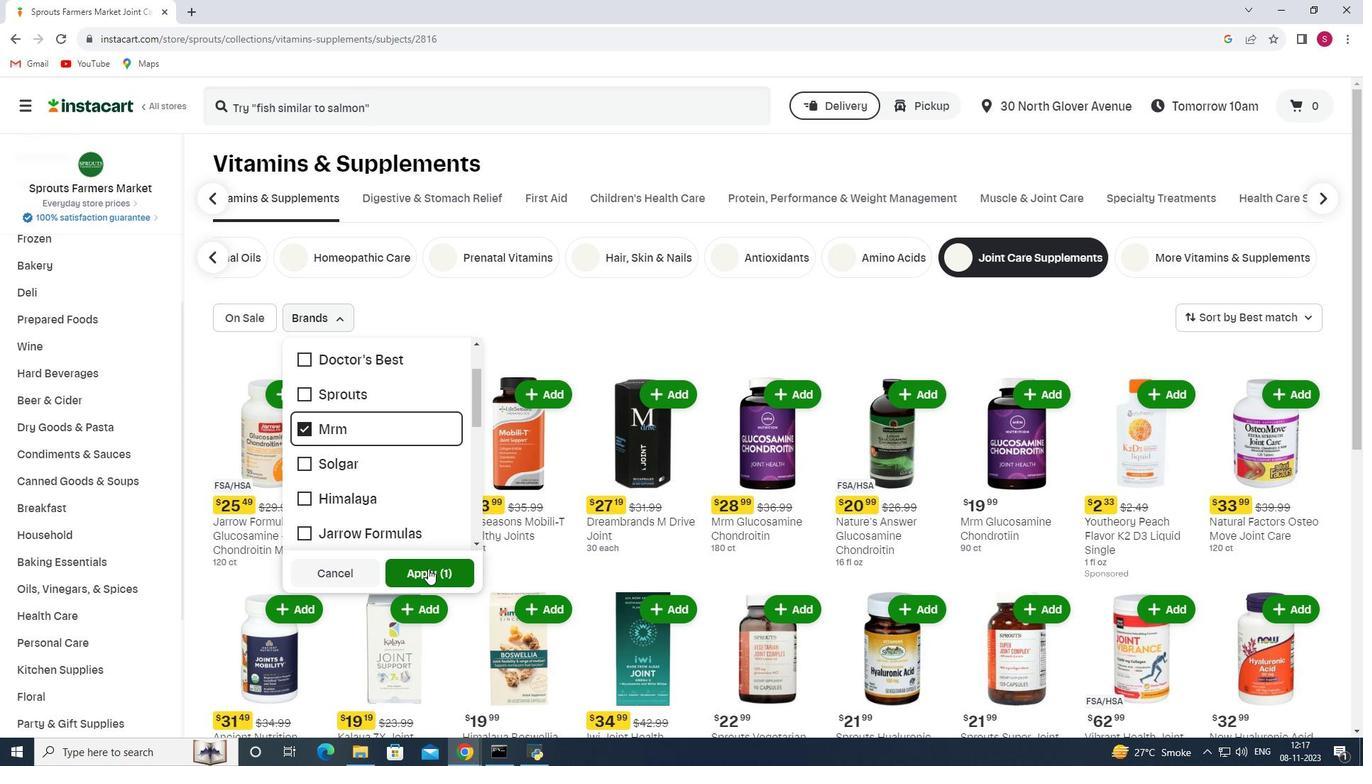 
Action: Mouse pressed left at (428, 569)
Screenshot: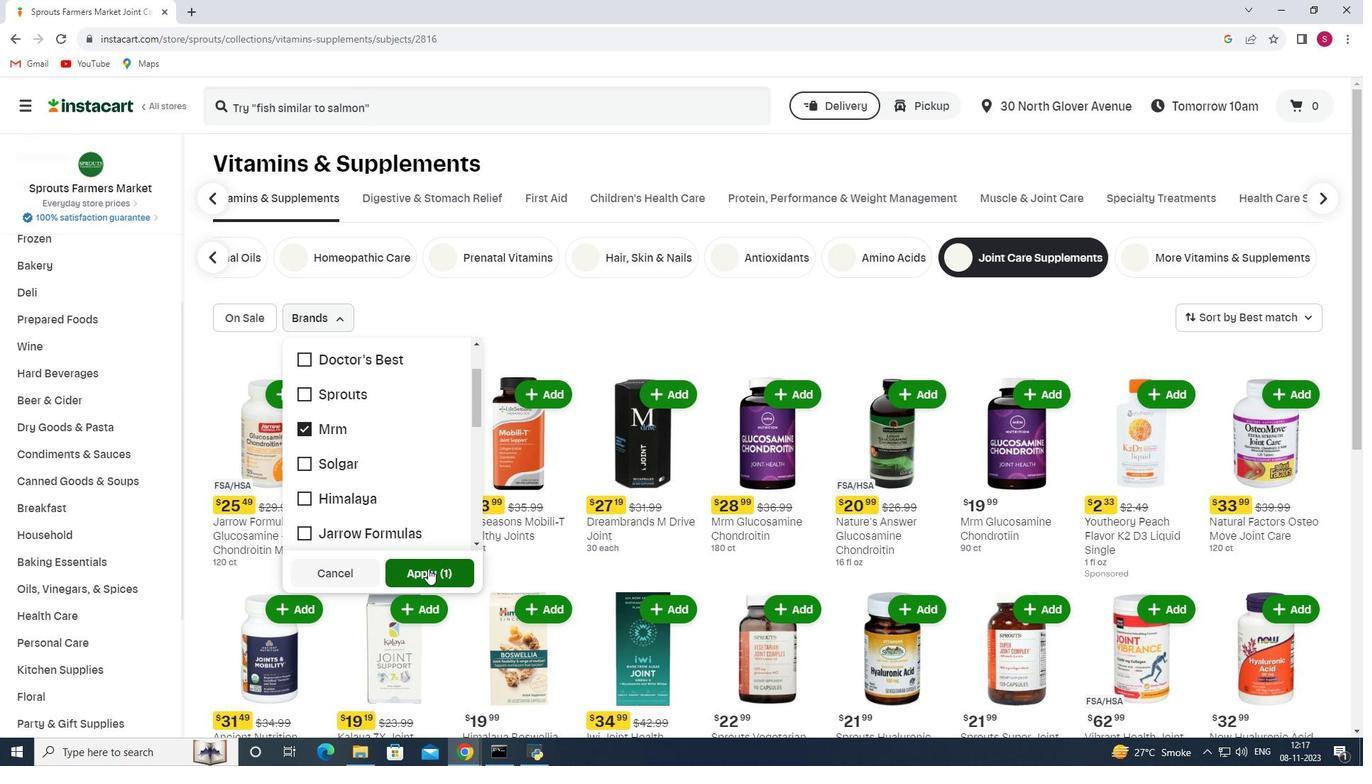 
